 Task: Mark "Range 500 KM", "Price 17 Lakhs" and "2017 Model".
Action: Mouse moved to (282, 245)
Screenshot: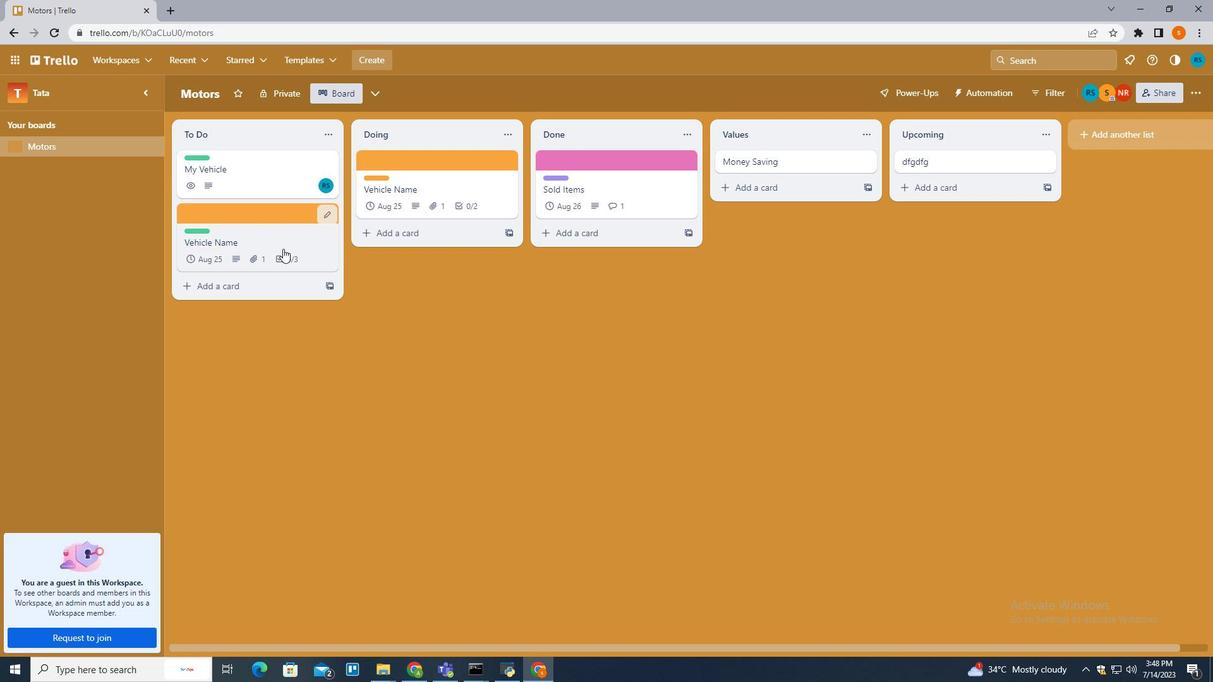 
Action: Mouse pressed left at (282, 245)
Screenshot: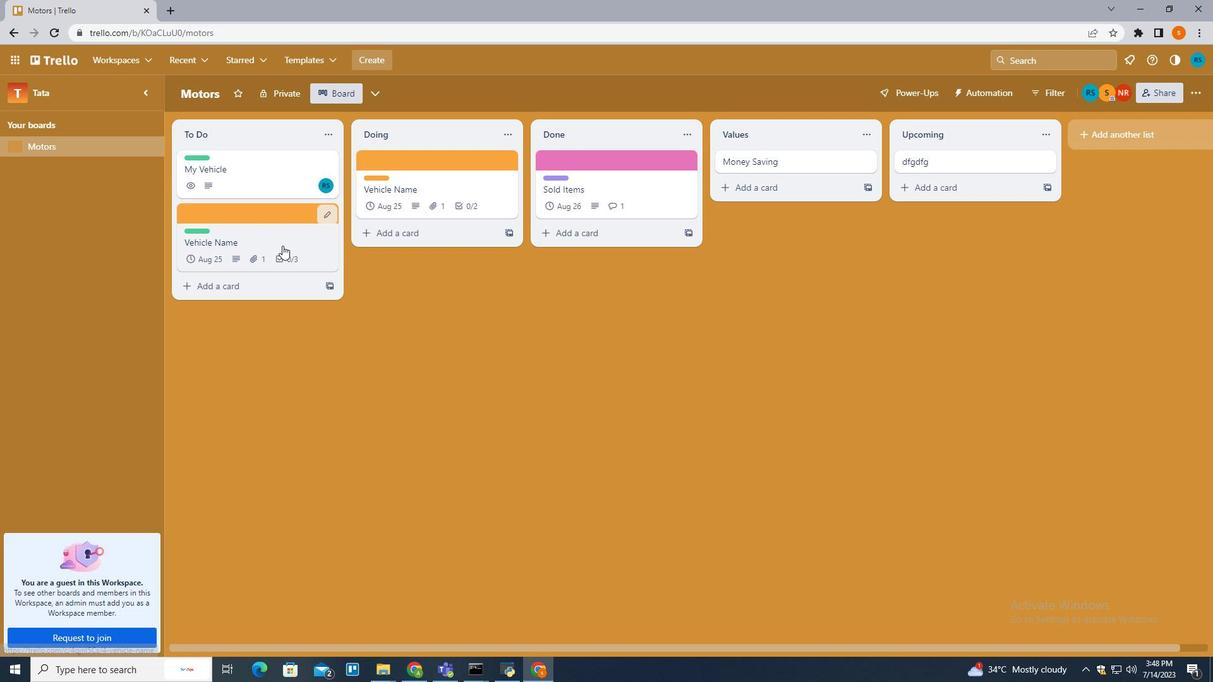 
Action: Mouse moved to (444, 442)
Screenshot: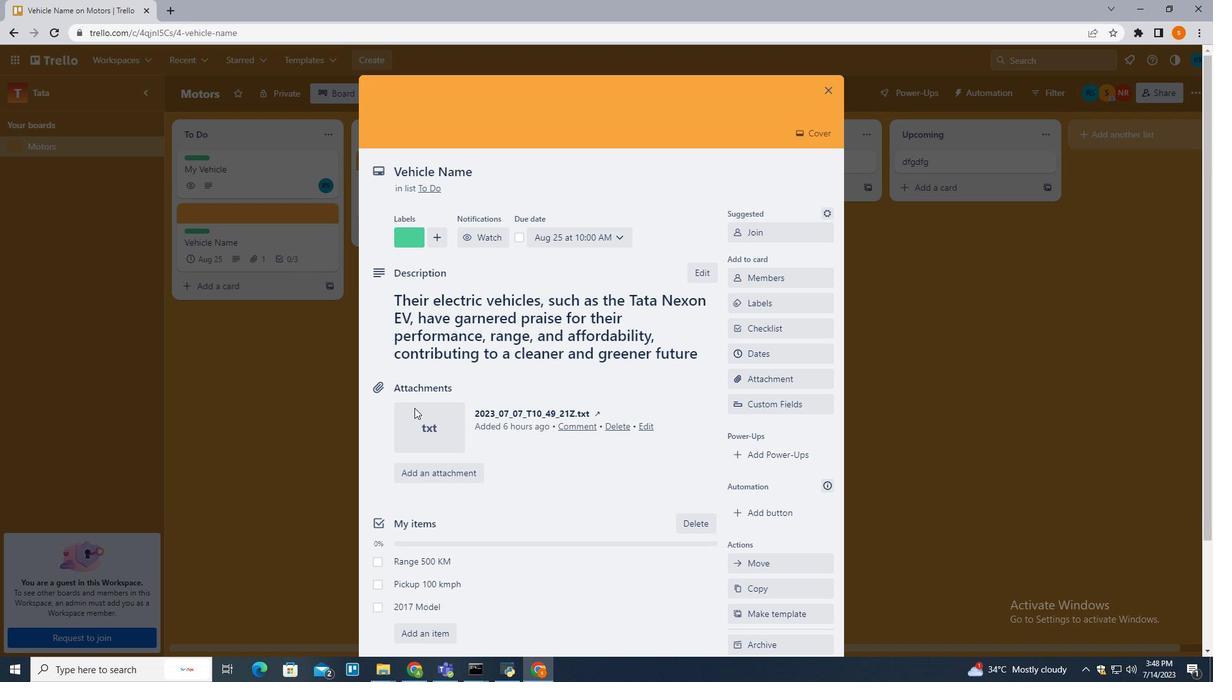 
Action: Mouse scrolled (444, 441) with delta (0, 0)
Screenshot: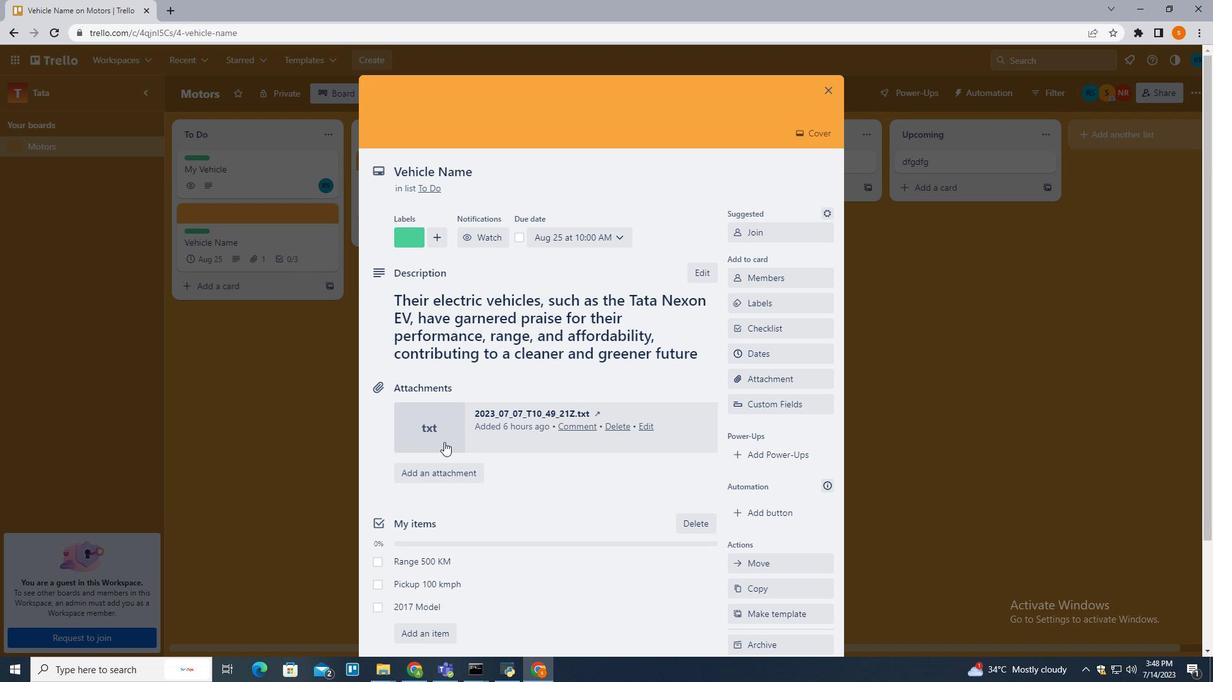 
Action: Mouse scrolled (444, 441) with delta (0, 0)
Screenshot: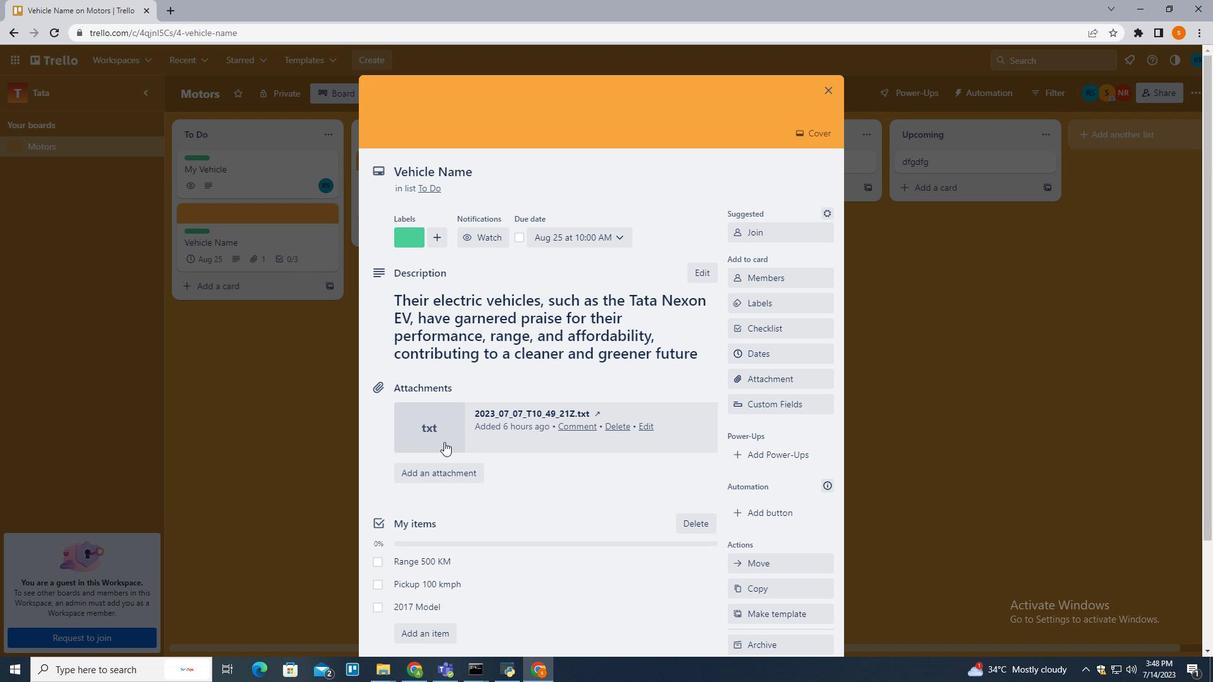 
Action: Mouse scrolled (444, 441) with delta (0, 0)
Screenshot: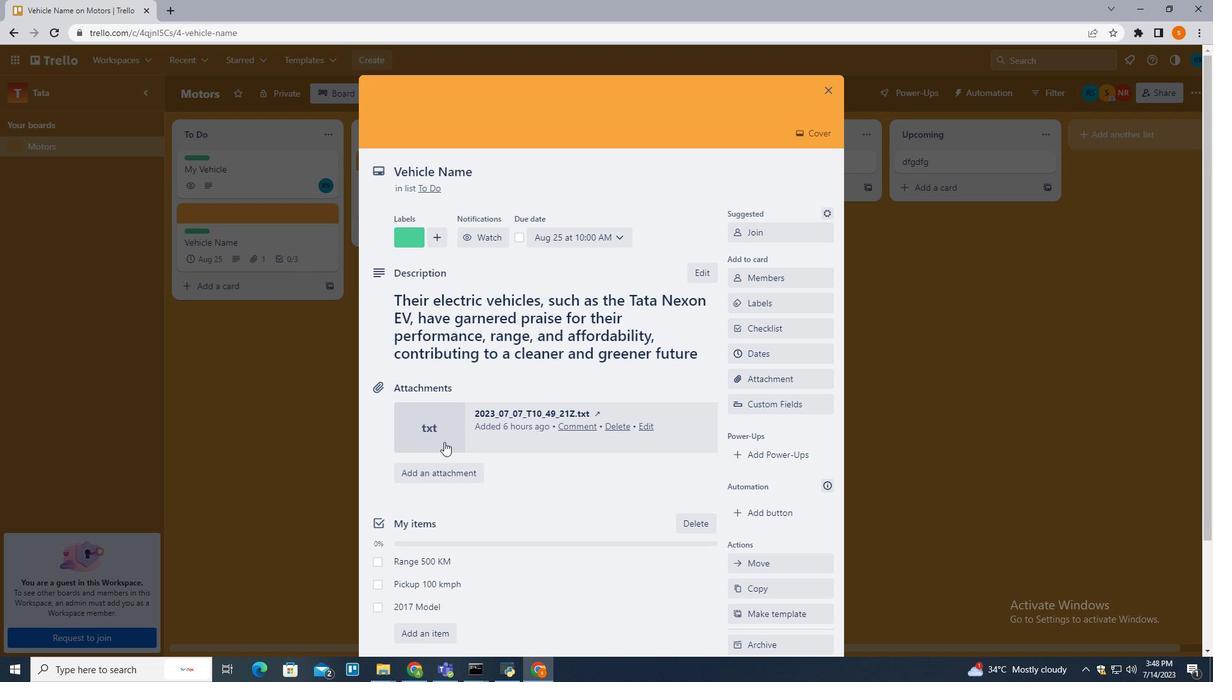 
Action: Mouse moved to (379, 426)
Screenshot: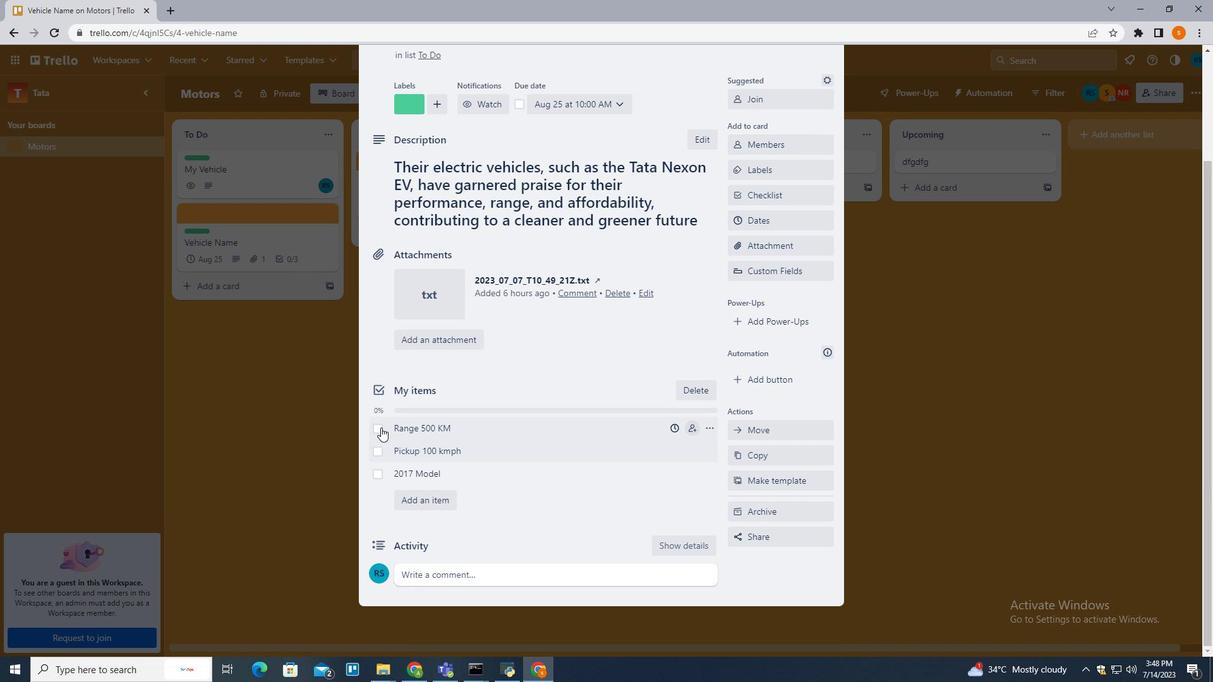 
Action: Mouse pressed left at (379, 426)
Screenshot: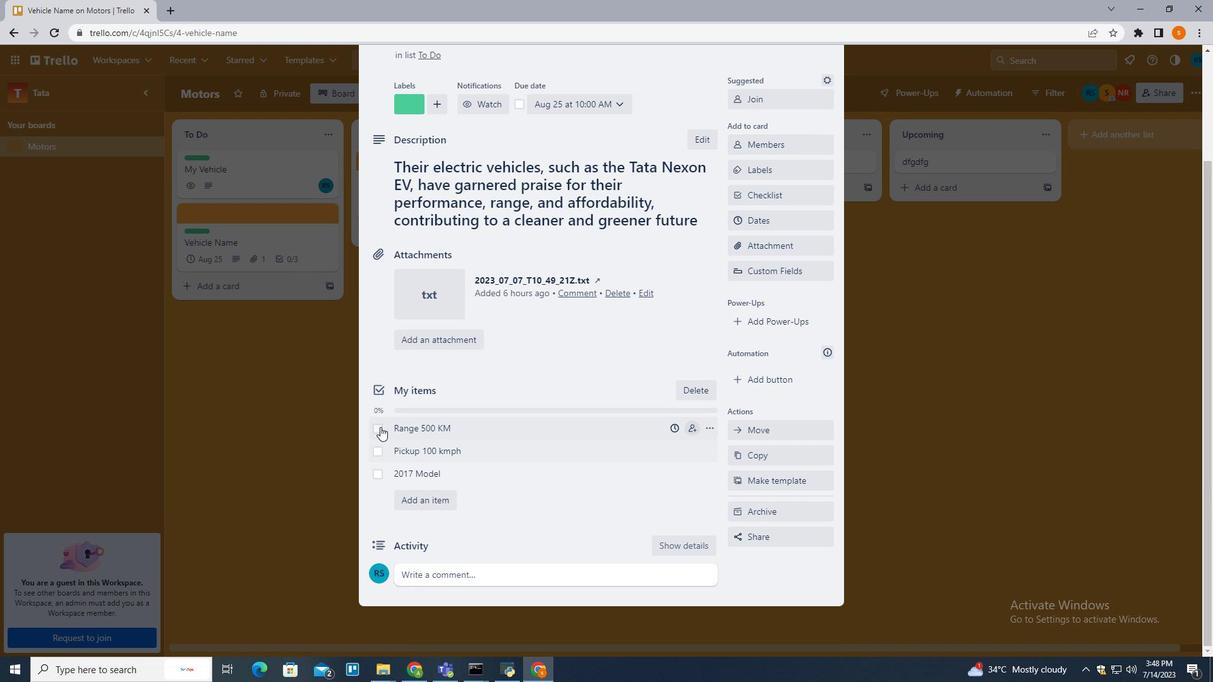 
Action: Mouse moved to (379, 452)
Screenshot: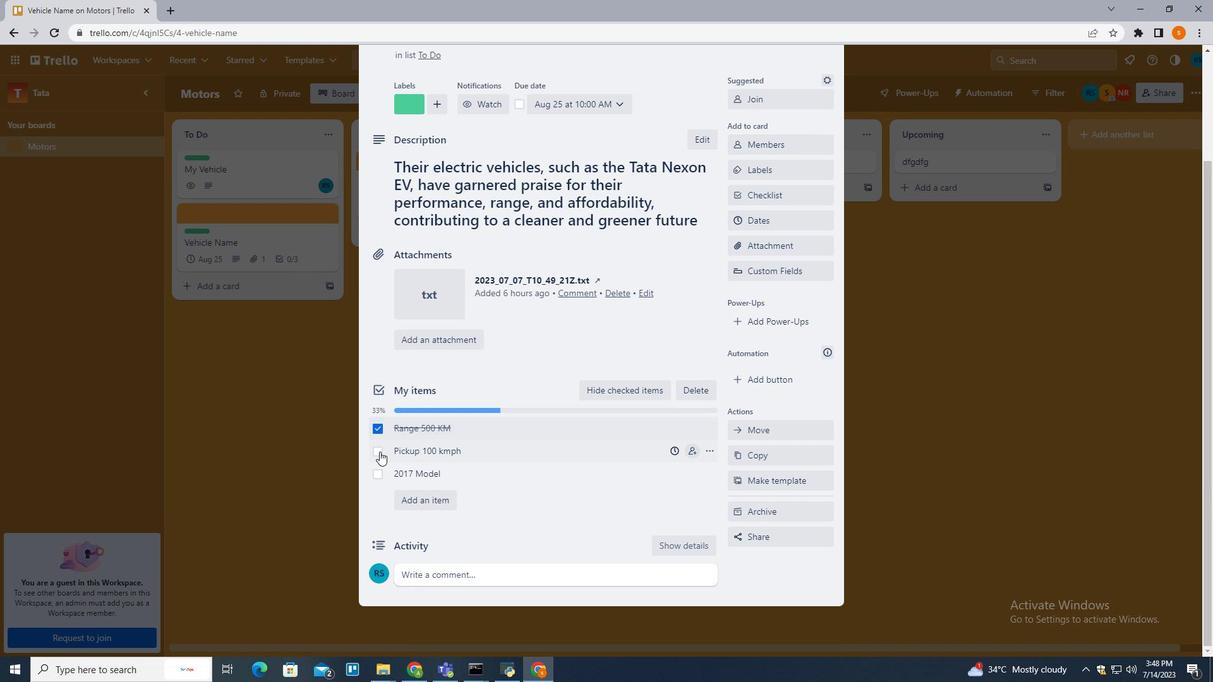 
Action: Mouse pressed left at (379, 452)
Screenshot: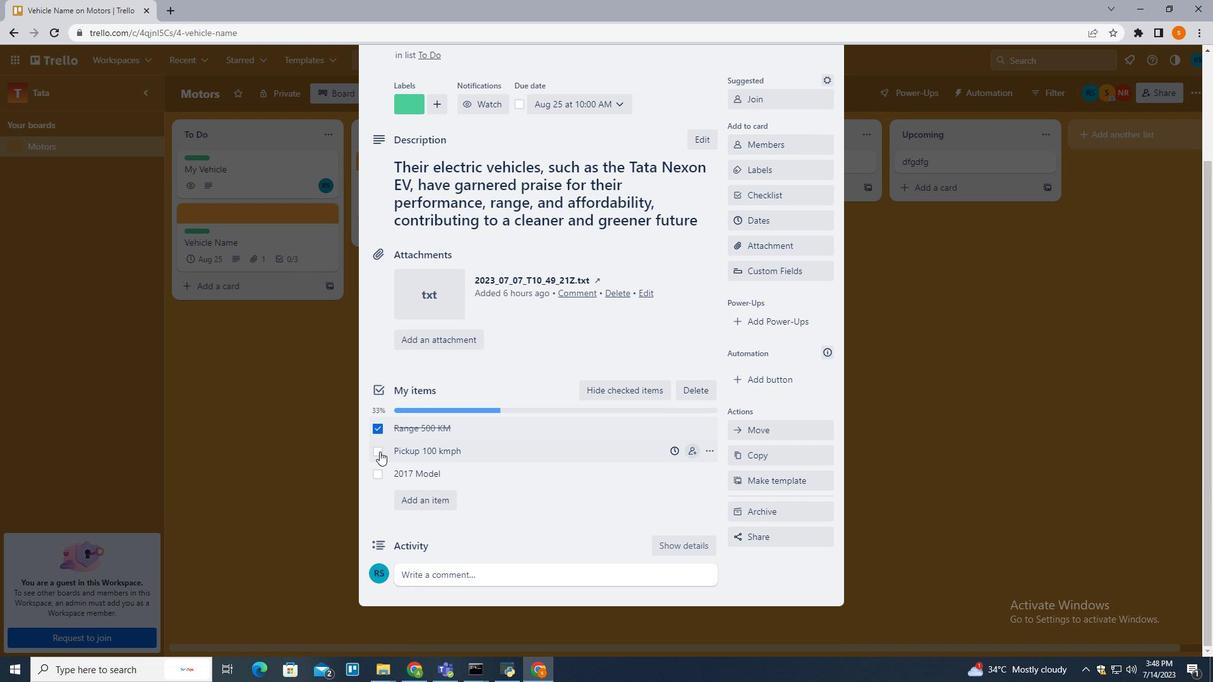 
Action: Mouse moved to (375, 475)
Screenshot: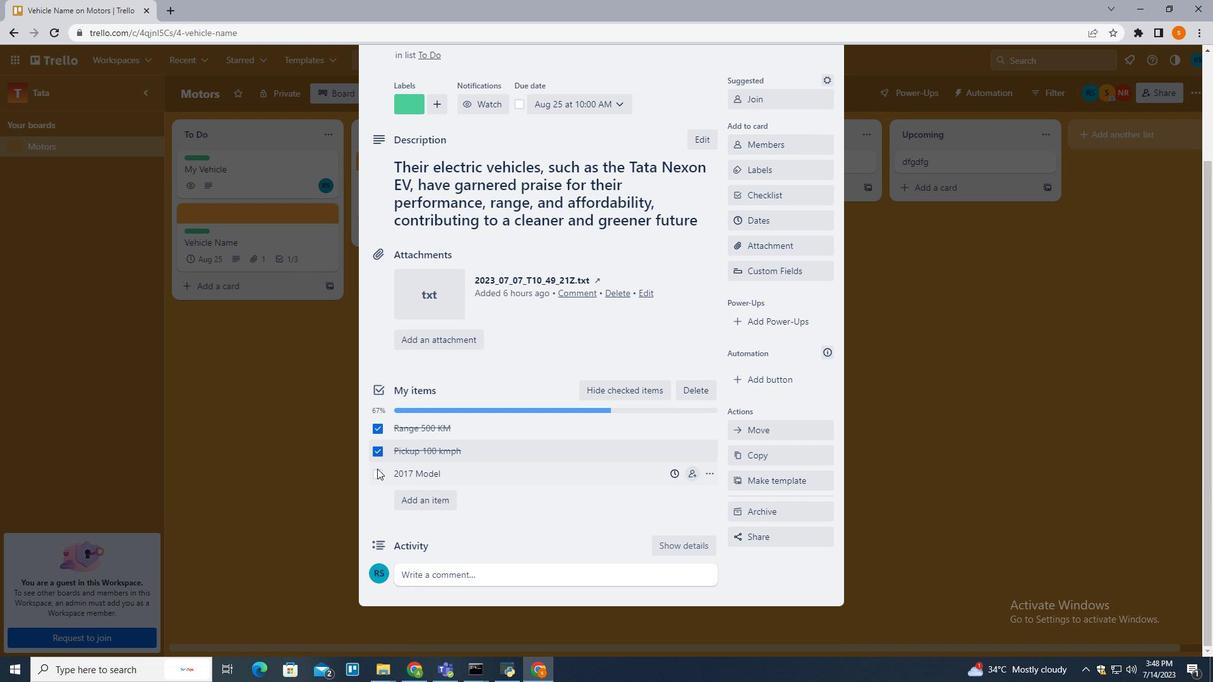 
Action: Mouse pressed left at (375, 475)
Screenshot: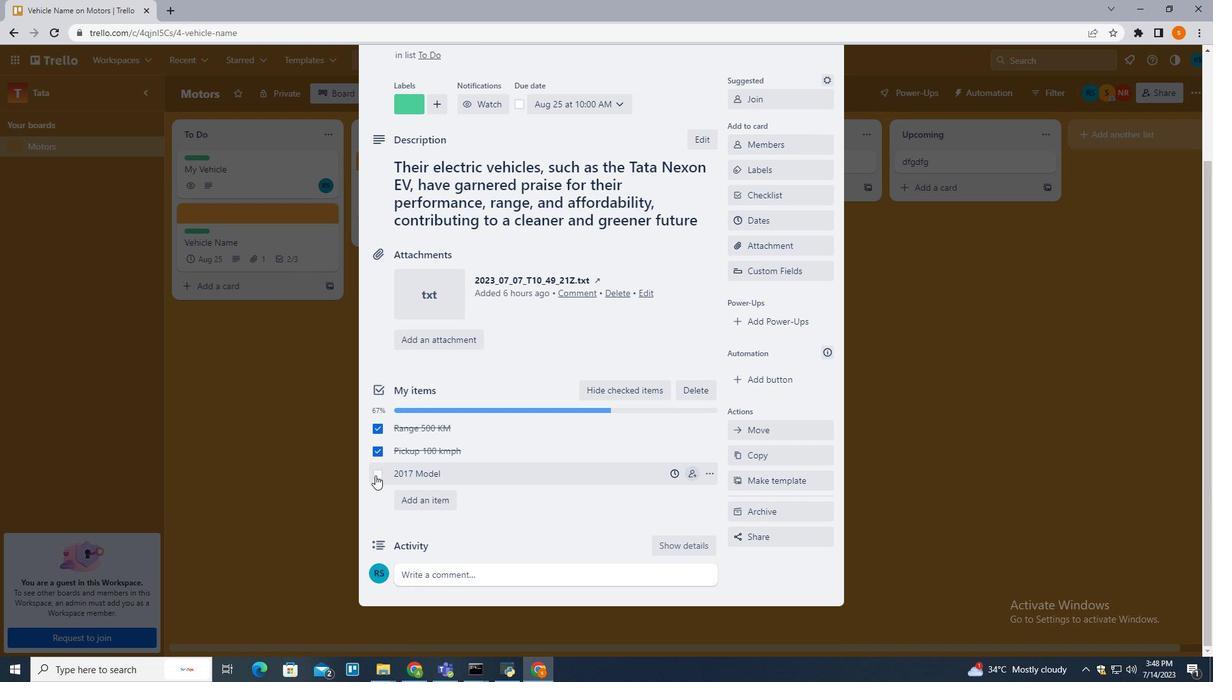 
Action: Mouse moved to (531, 527)
Screenshot: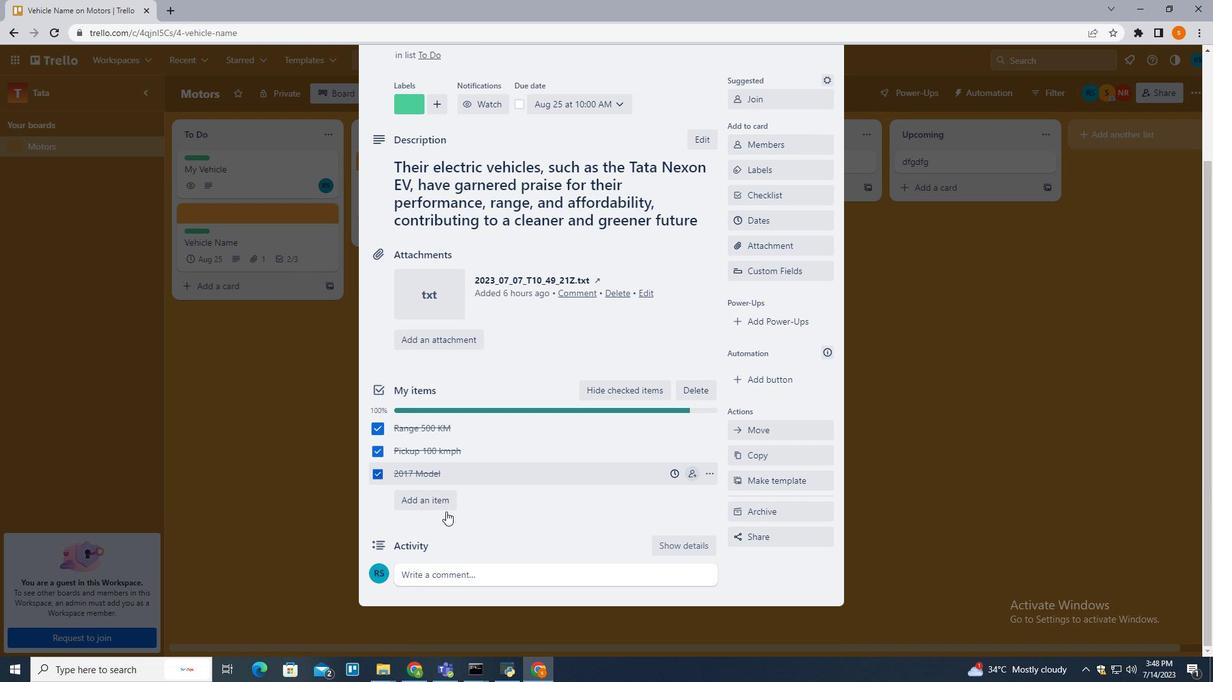 
